 Task: Show formulas in the spreadsheet.
Action: Mouse moved to (113, 106)
Screenshot: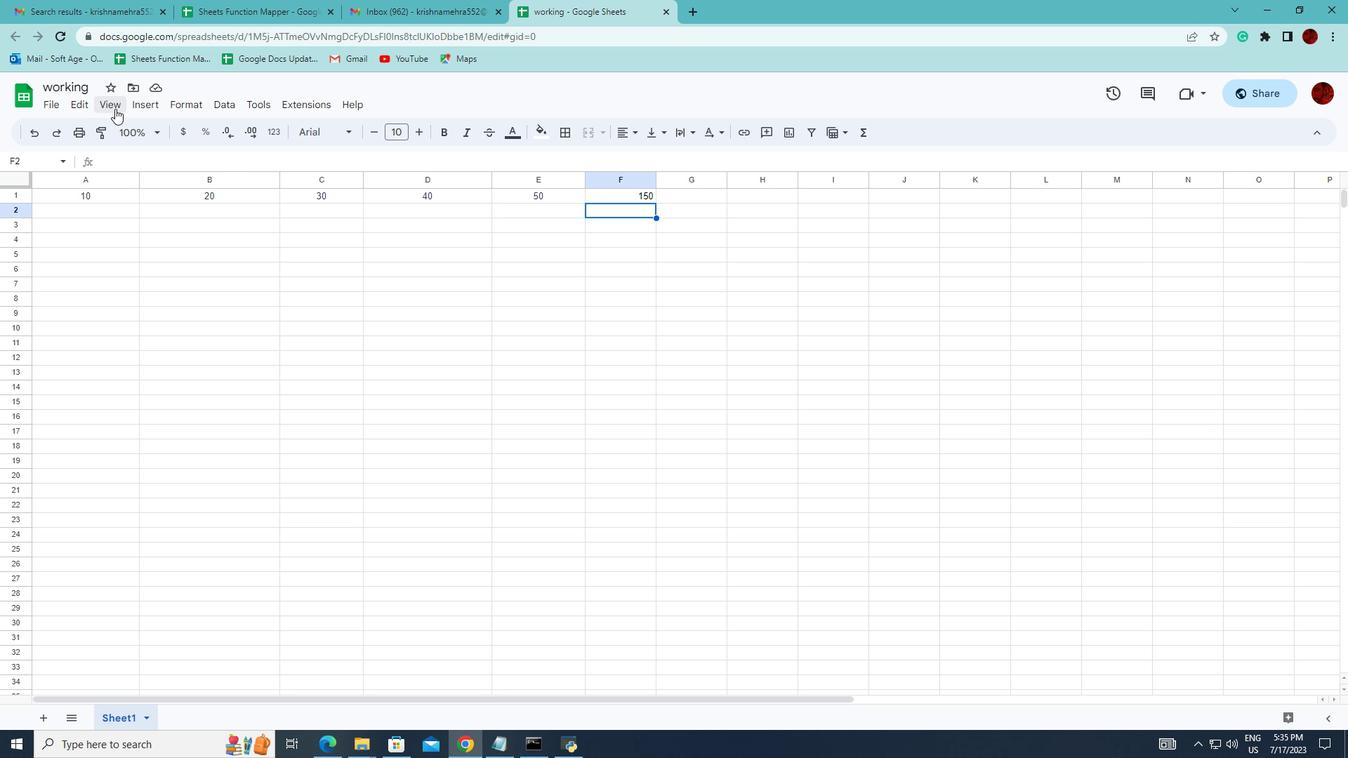 
Action: Mouse pressed left at (113, 106)
Screenshot: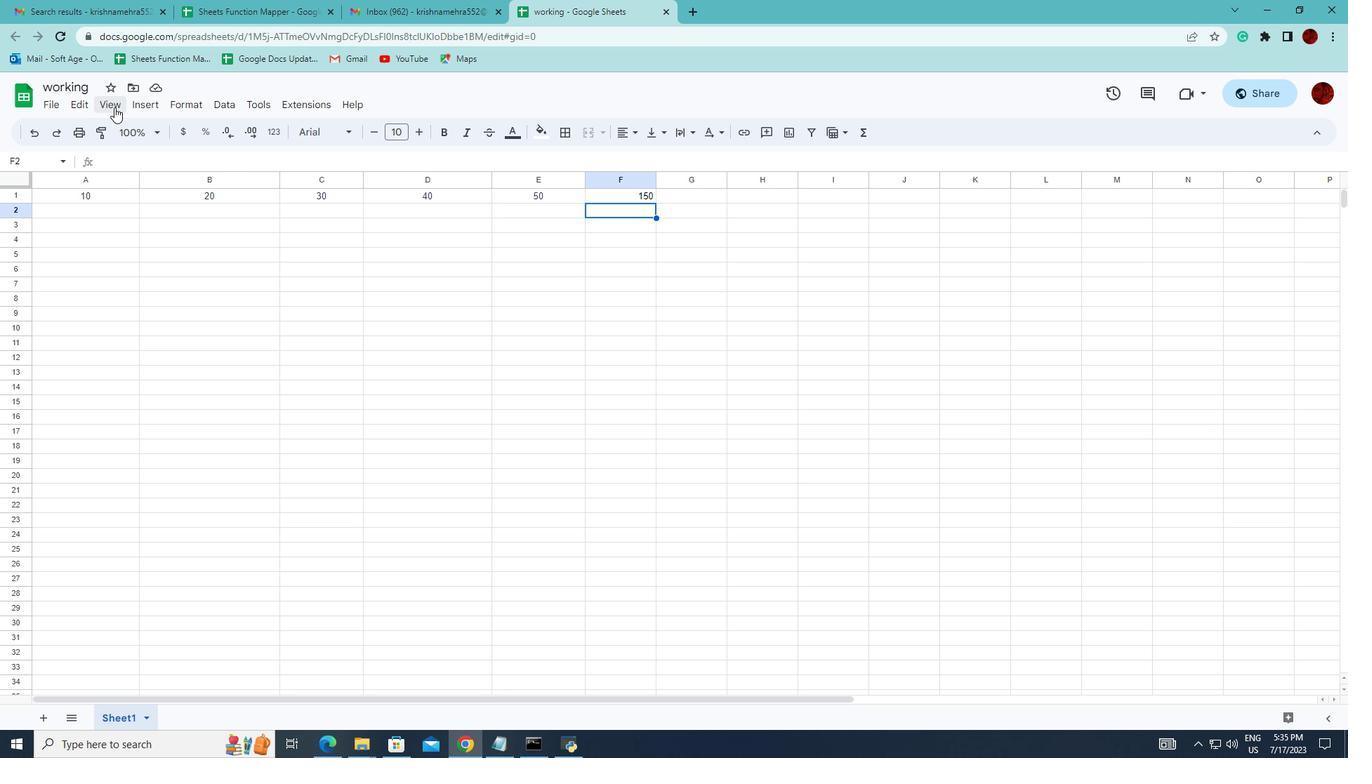 
Action: Mouse moved to (339, 179)
Screenshot: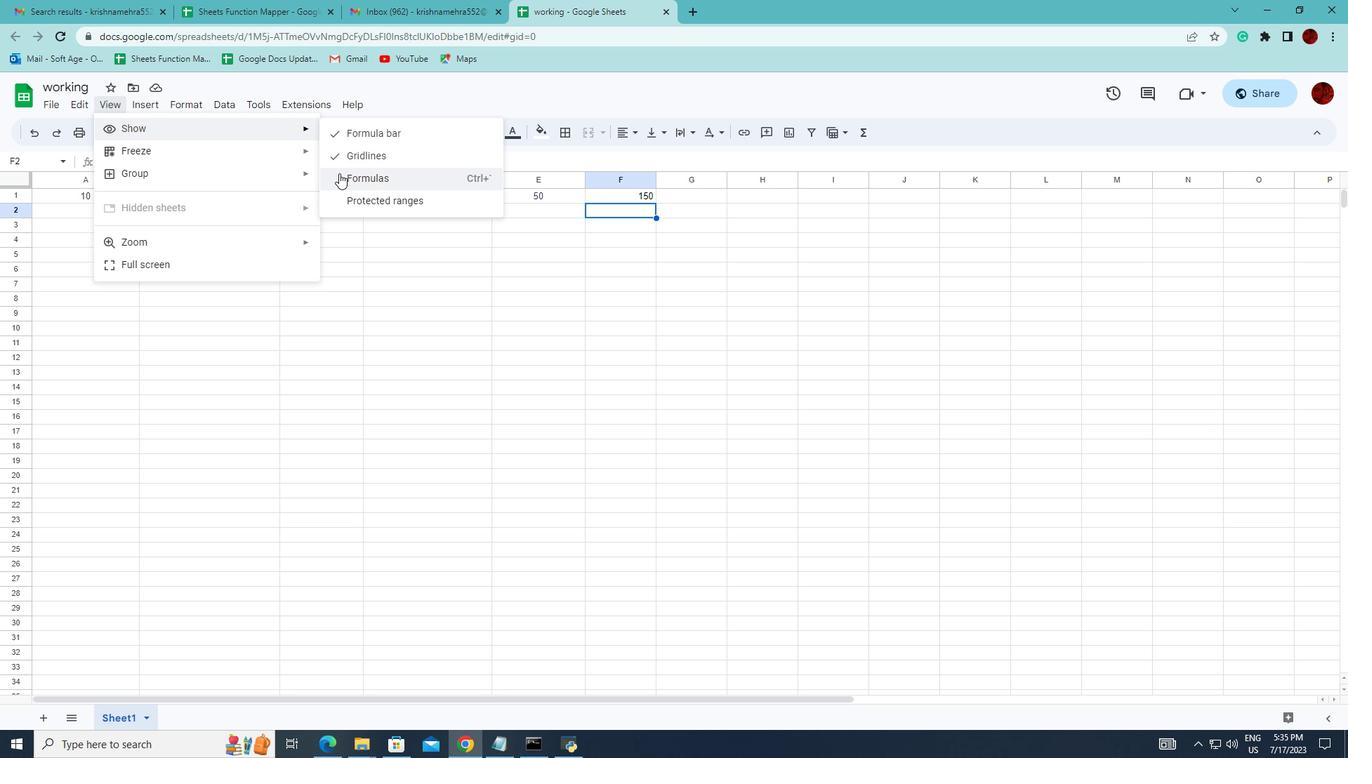 
Action: Mouse pressed left at (339, 179)
Screenshot: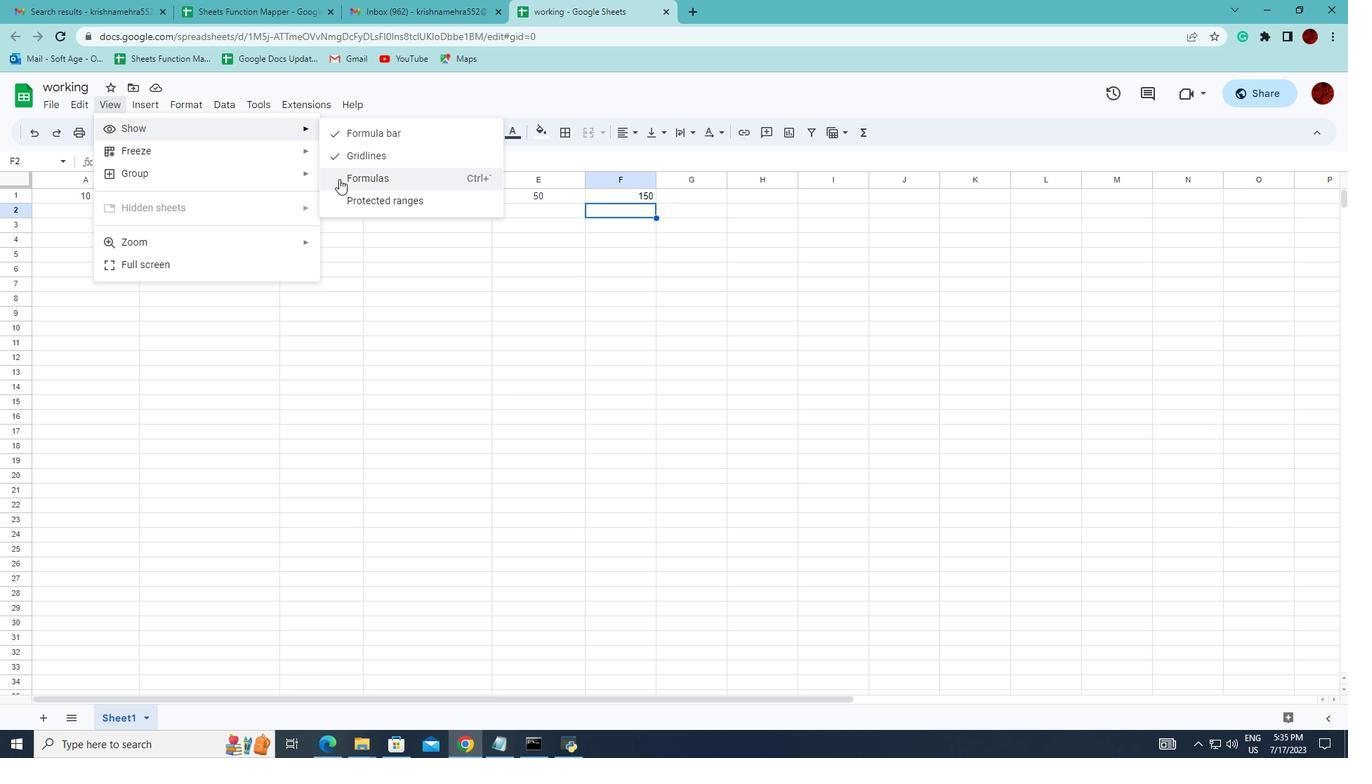 
